 Task: Edit Executive Producer By SAAC in Adrenaline Trailer
Action: Mouse moved to (155, 70)
Screenshot: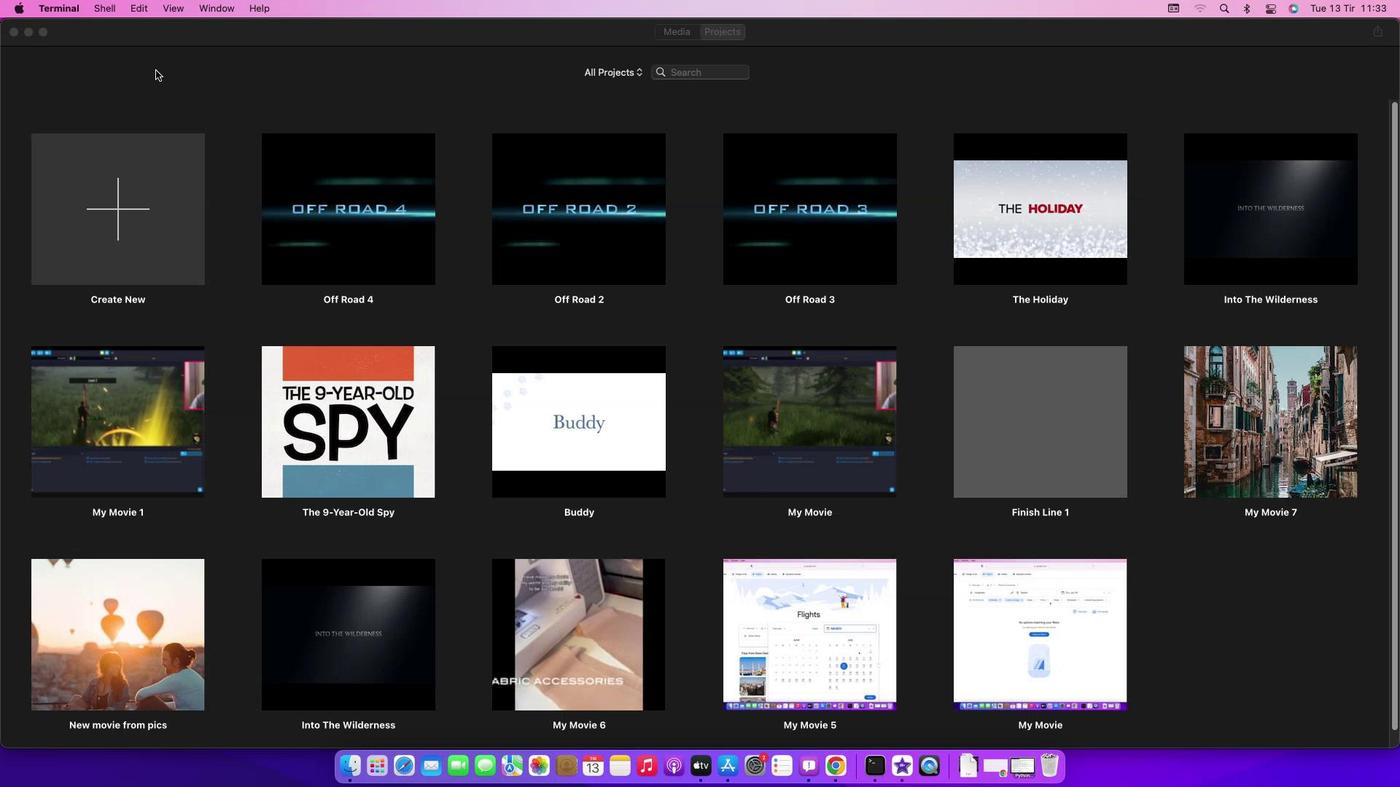 
Action: Mouse pressed left at (155, 70)
Screenshot: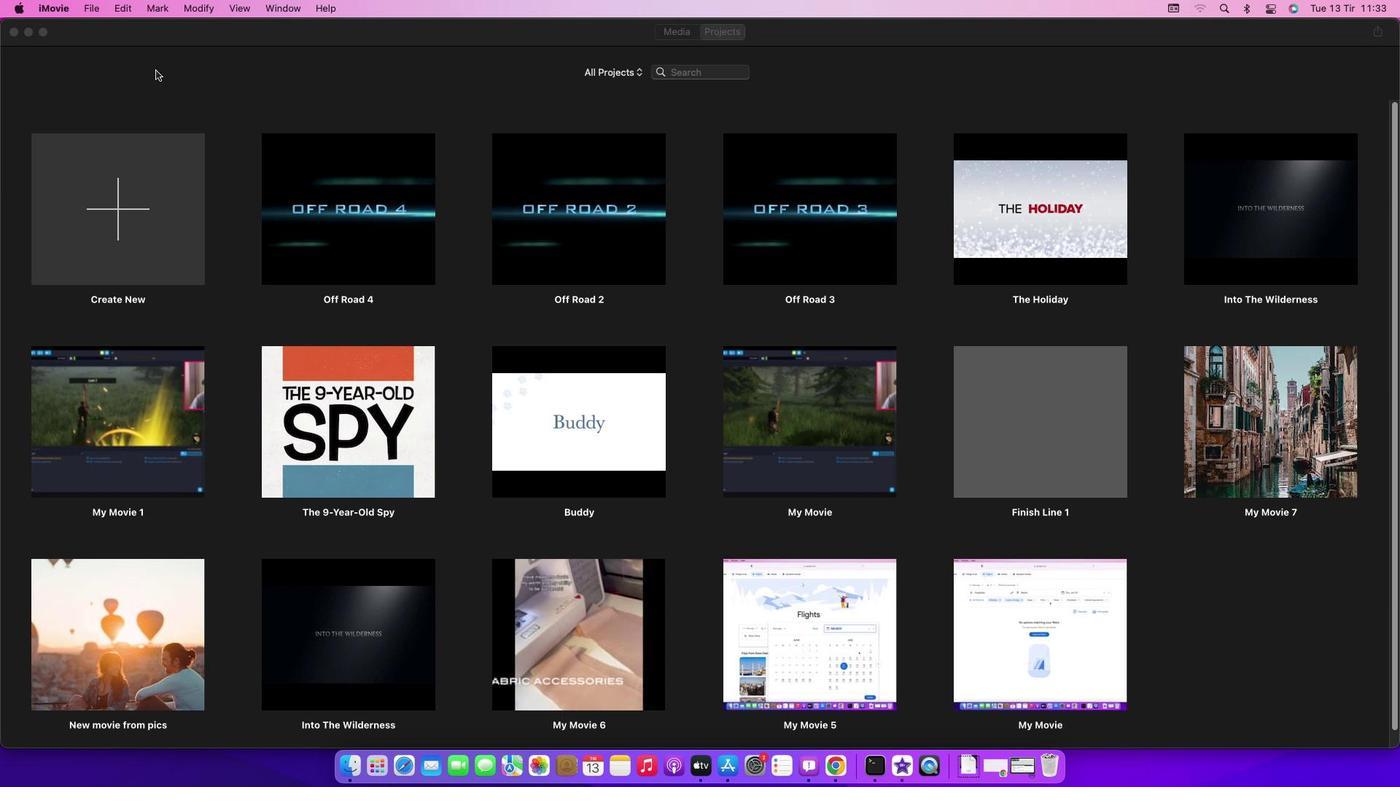 
Action: Mouse moved to (91, 7)
Screenshot: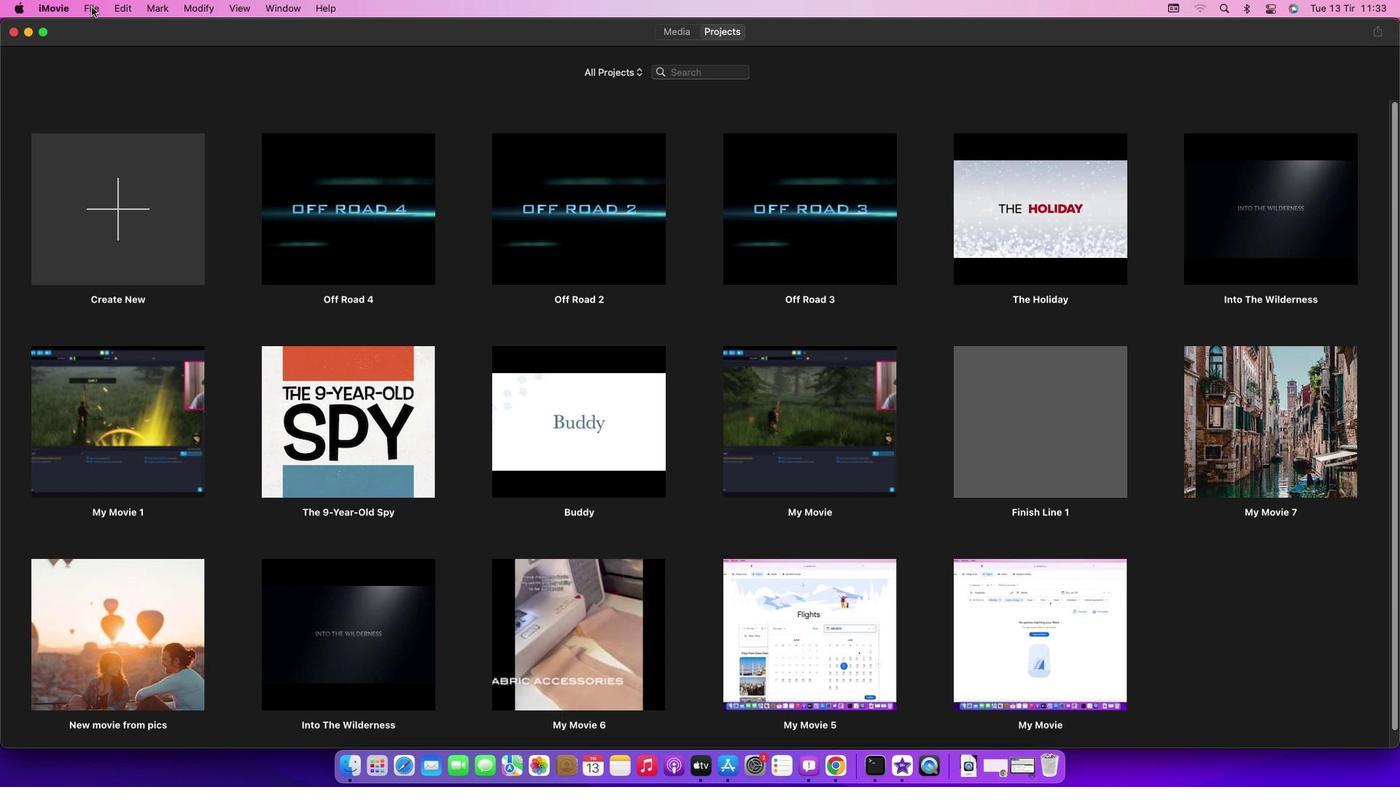 
Action: Mouse pressed left at (91, 7)
Screenshot: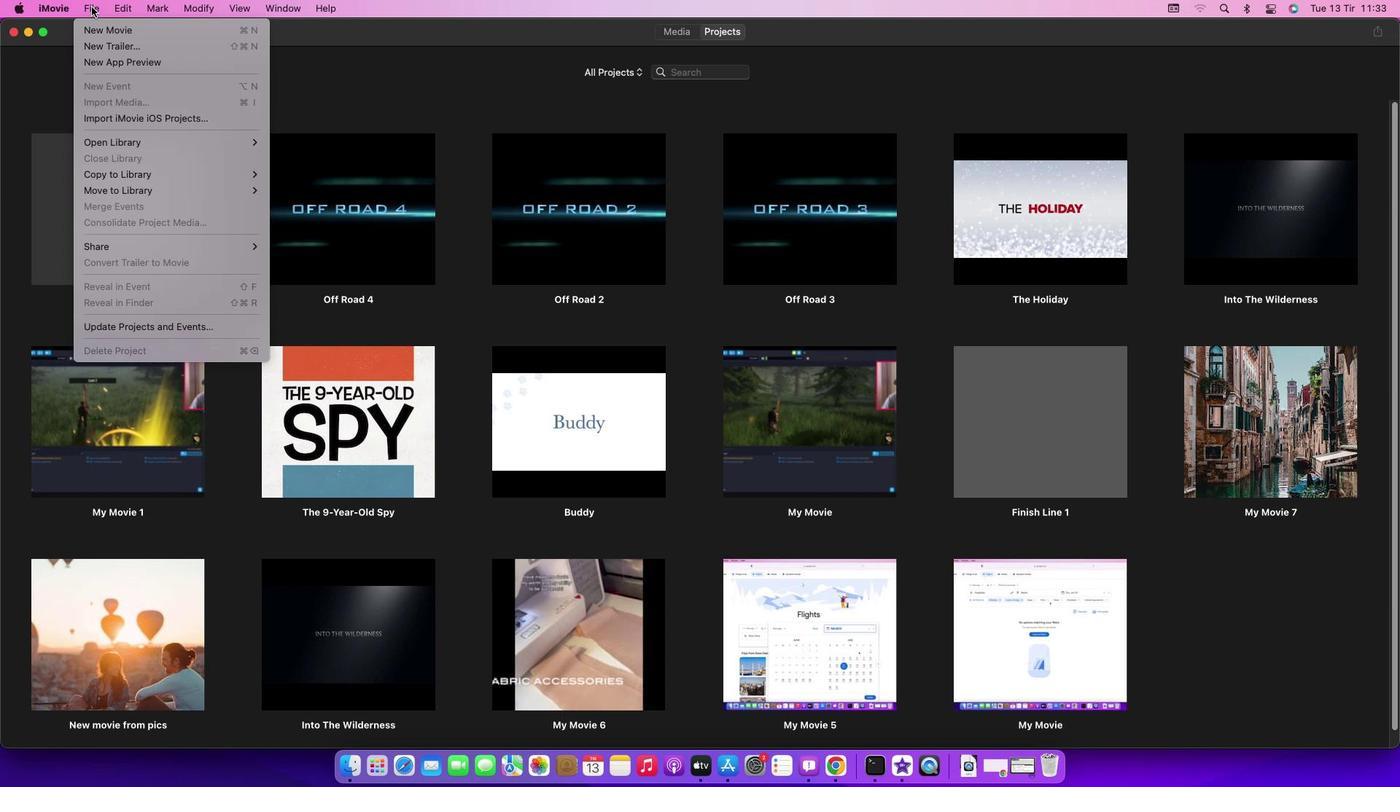 
Action: Mouse moved to (132, 49)
Screenshot: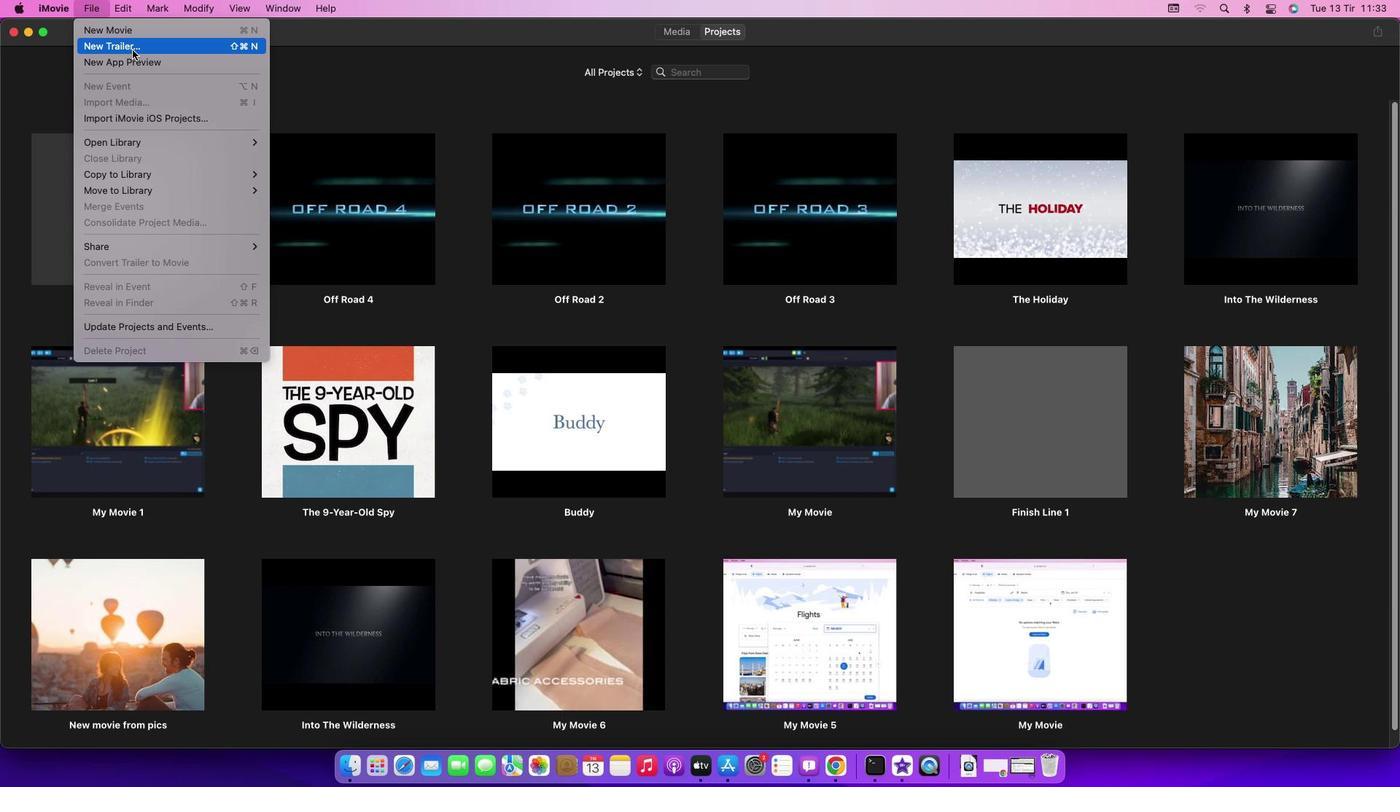 
Action: Mouse pressed left at (132, 49)
Screenshot: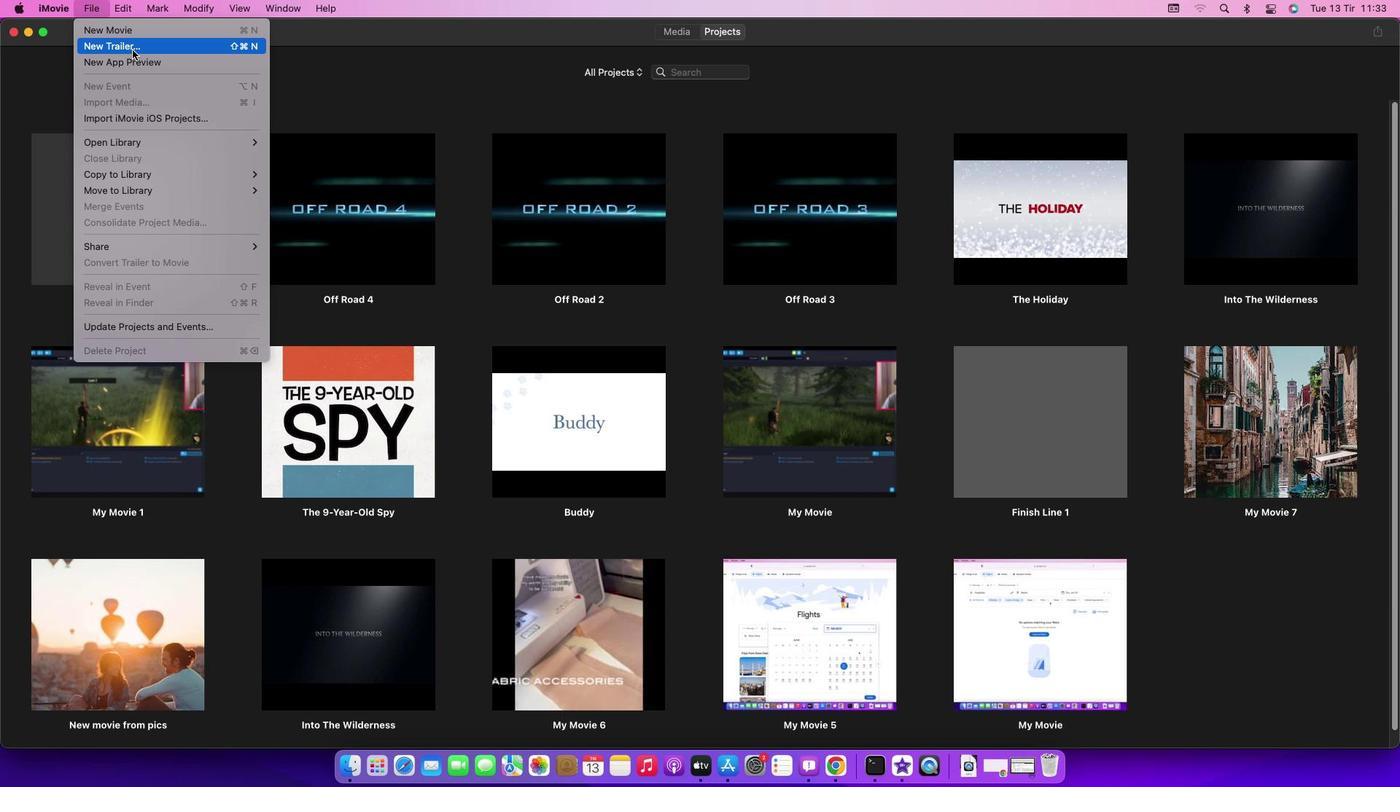 
Action: Mouse moved to (819, 411)
Screenshot: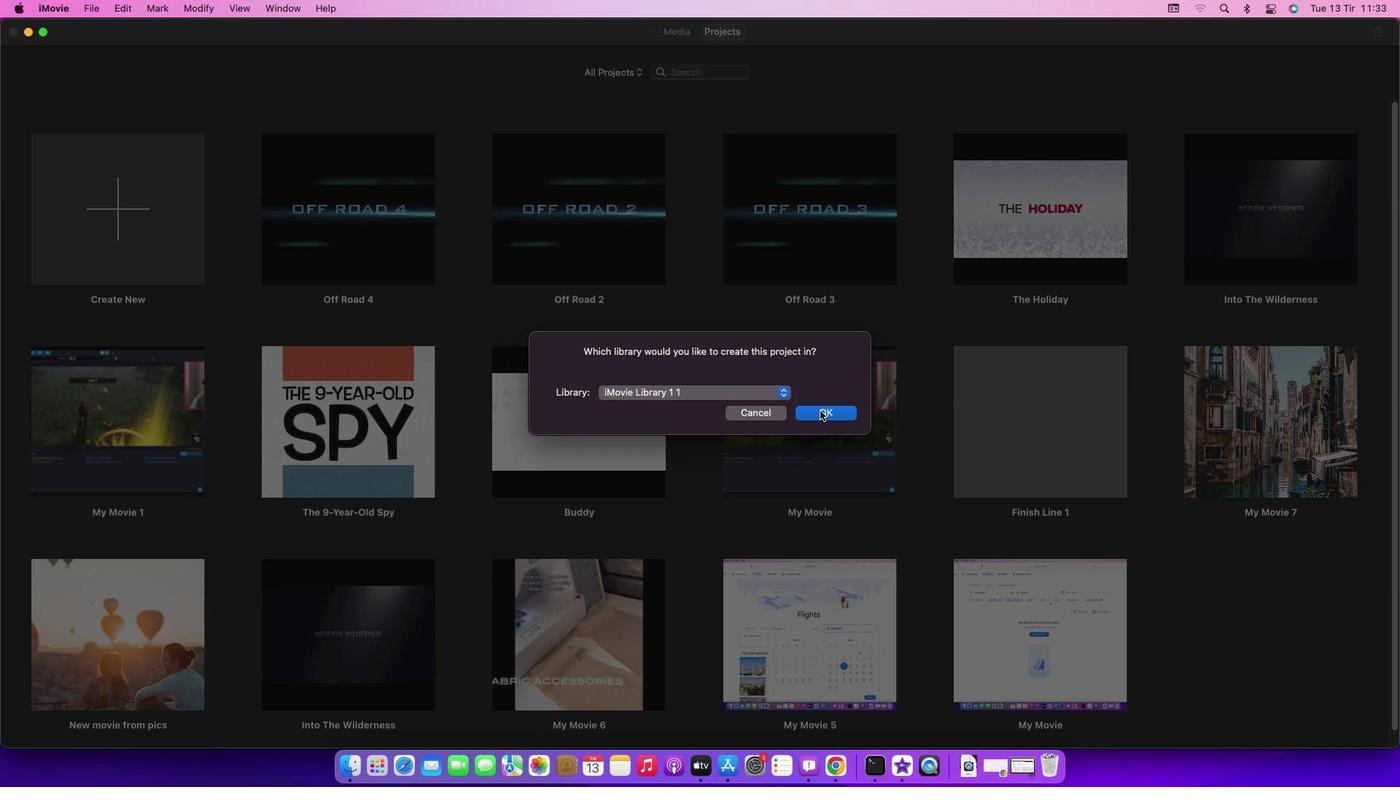 
Action: Mouse pressed left at (819, 411)
Screenshot: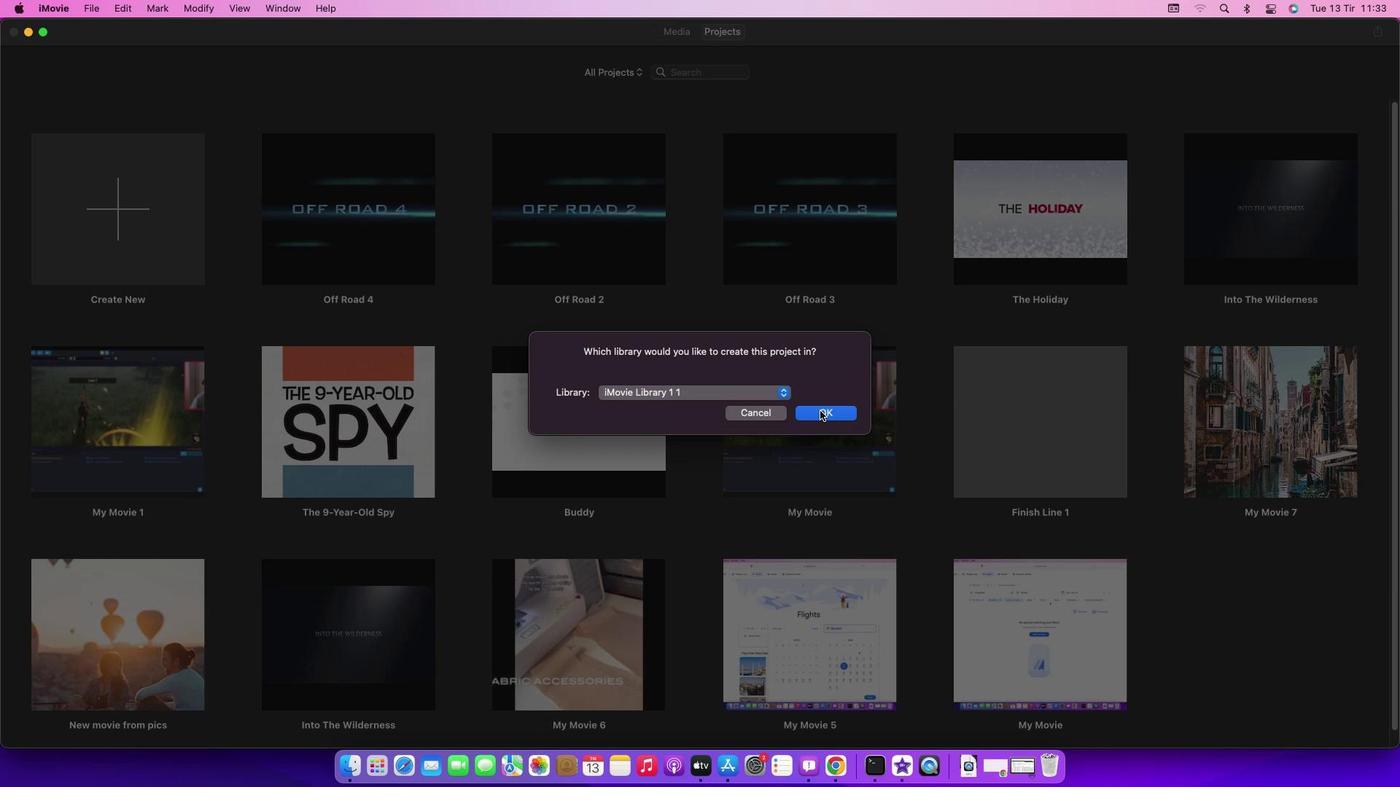 
Action: Mouse moved to (636, 283)
Screenshot: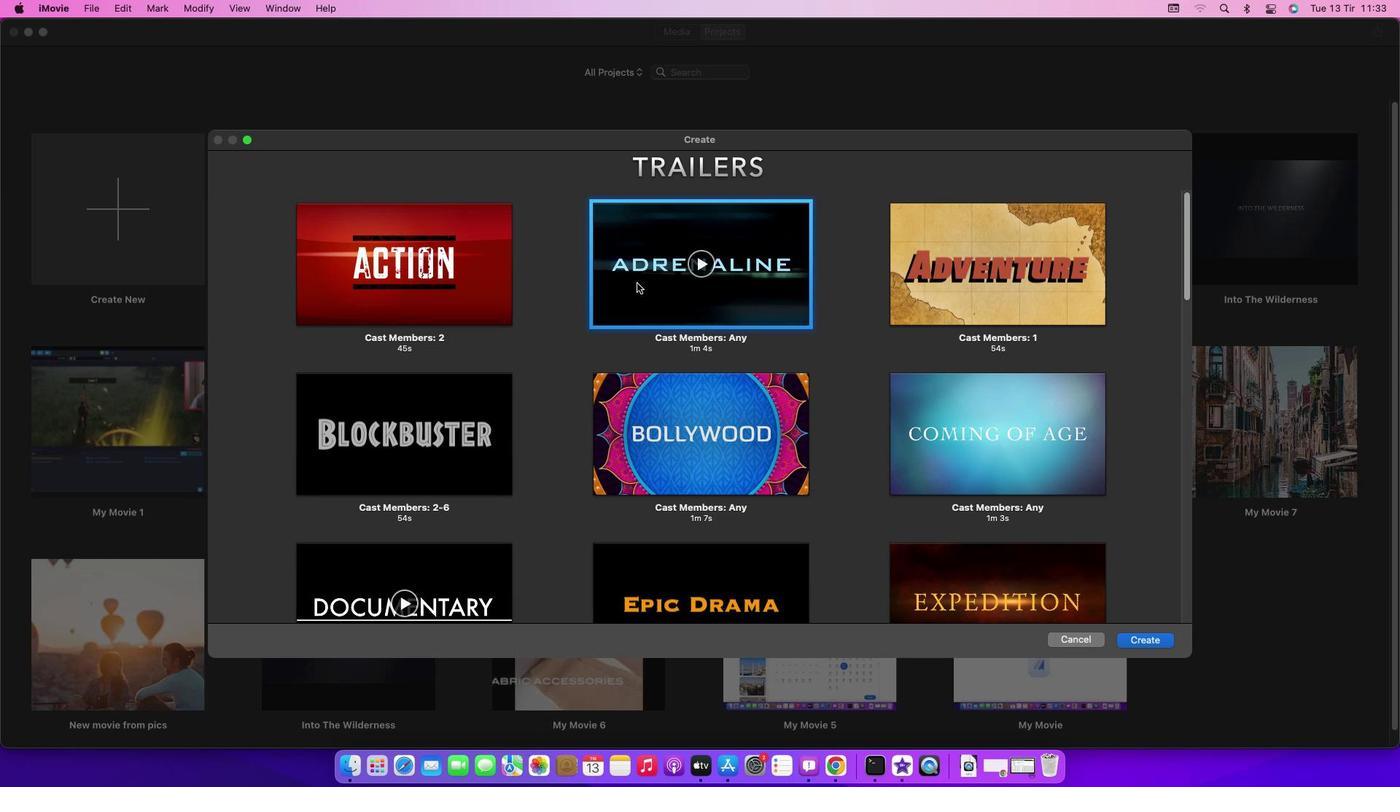 
Action: Mouse pressed left at (636, 283)
Screenshot: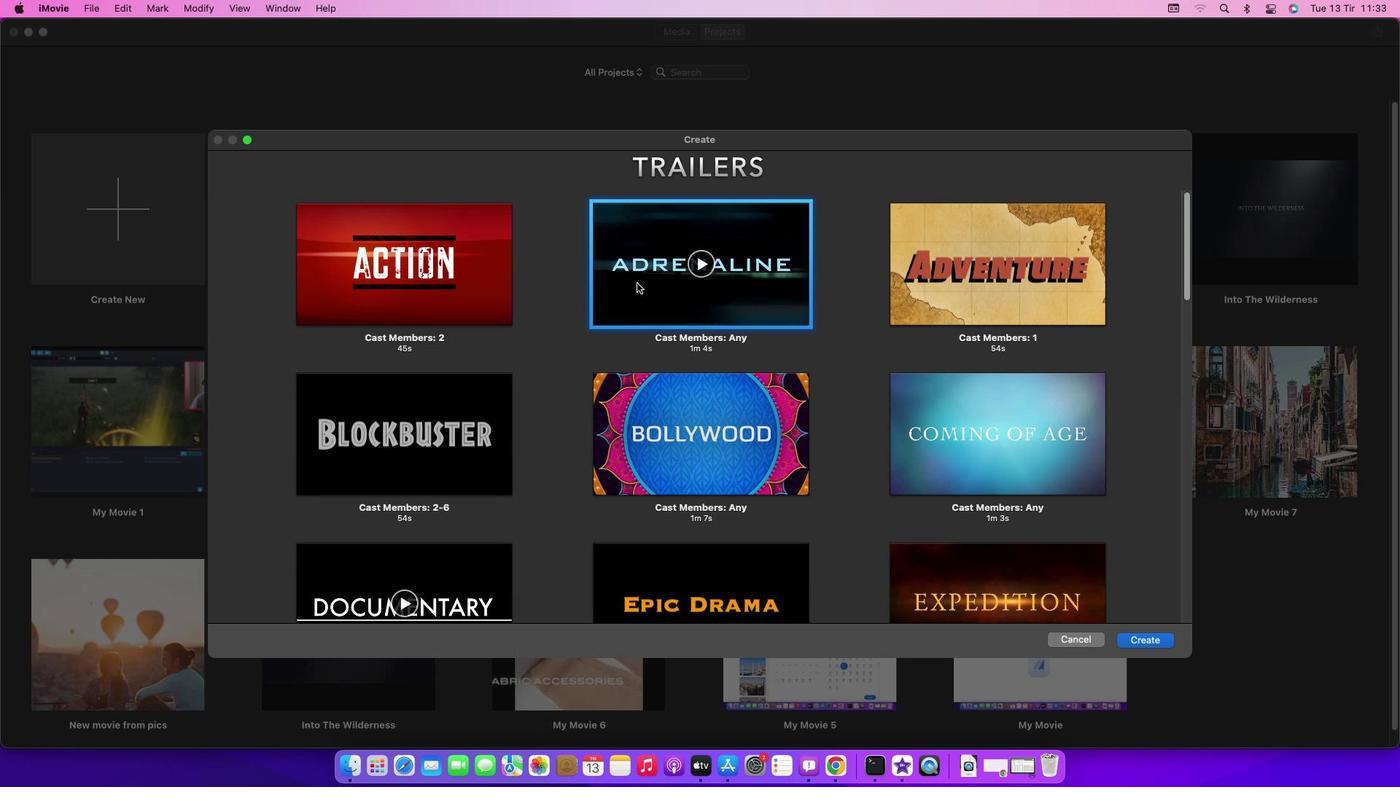 
Action: Mouse moved to (1146, 642)
Screenshot: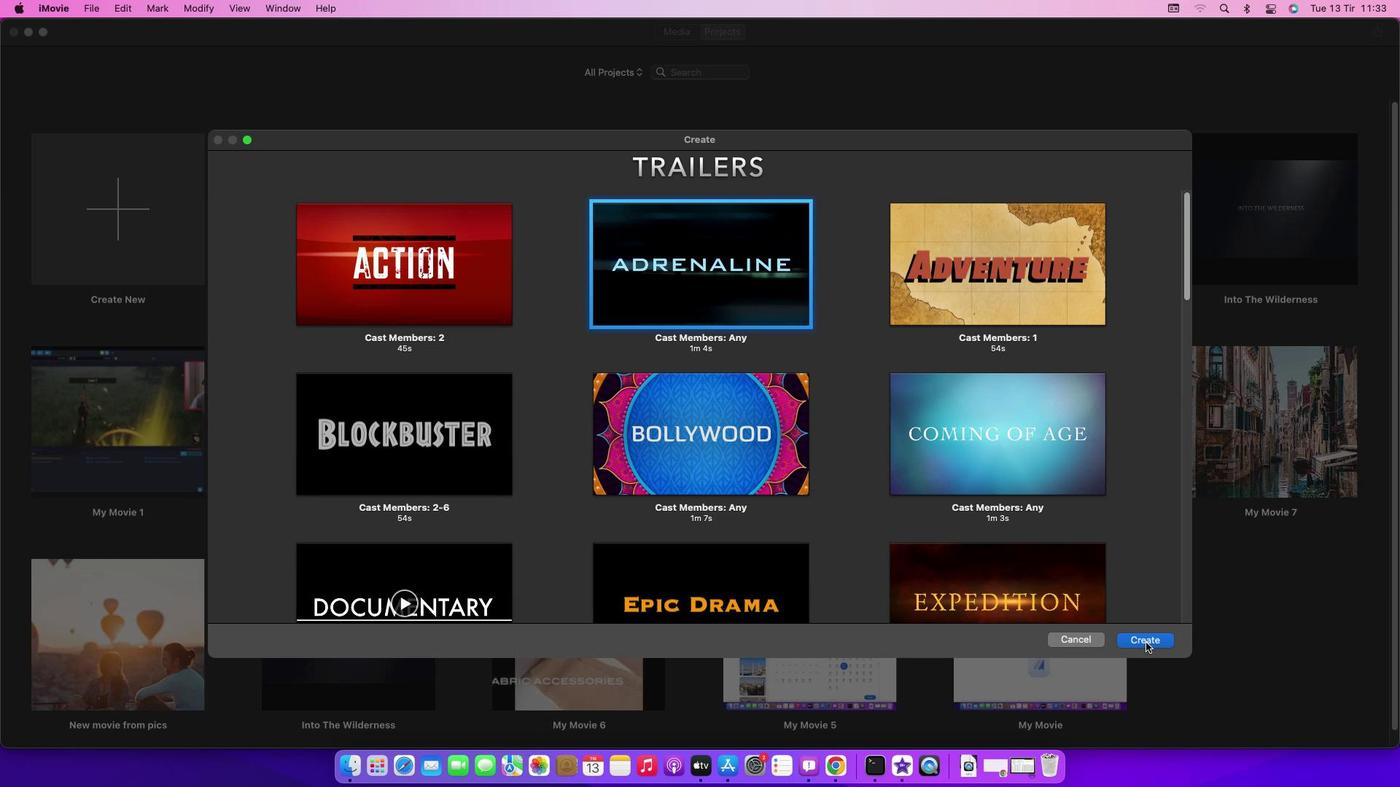 
Action: Mouse pressed left at (1146, 642)
Screenshot: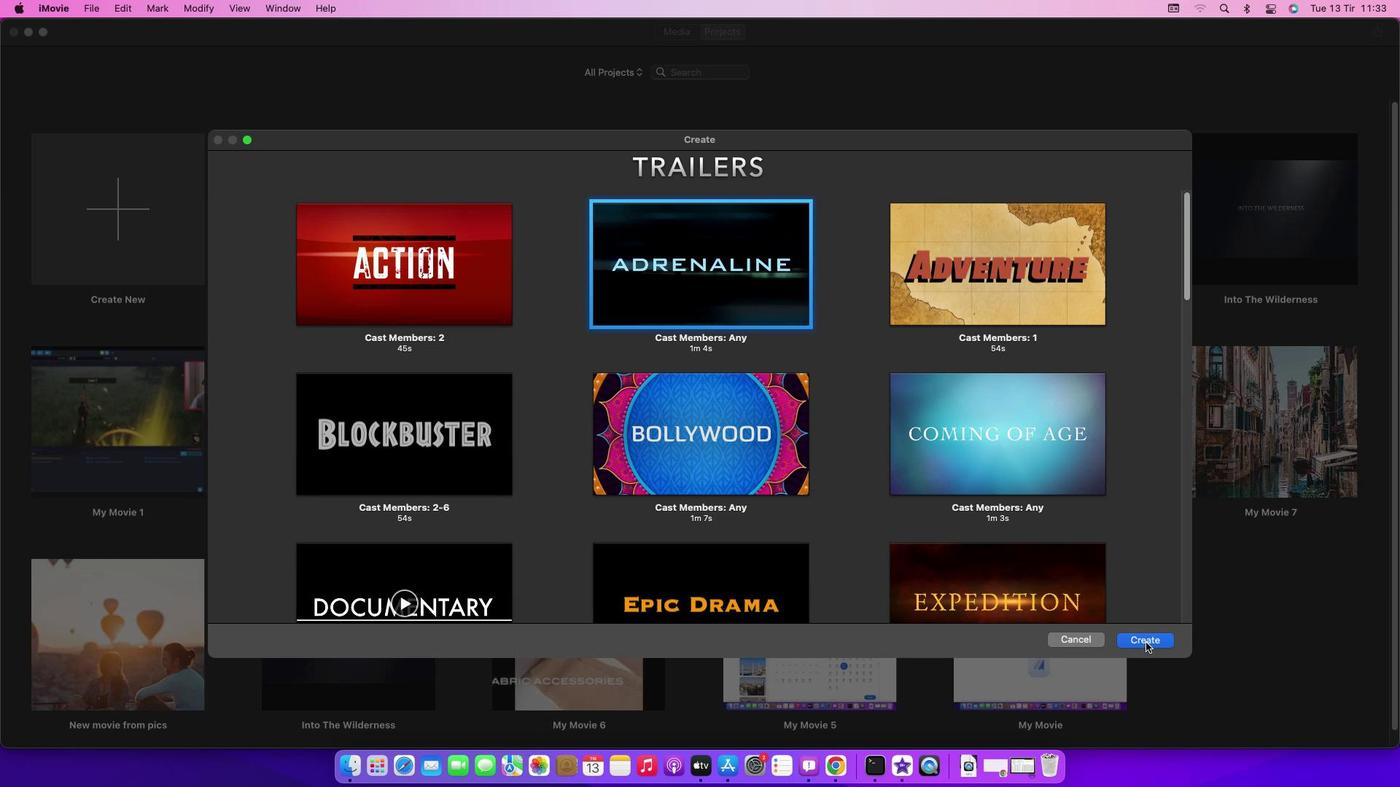
Action: Mouse moved to (364, 666)
Screenshot: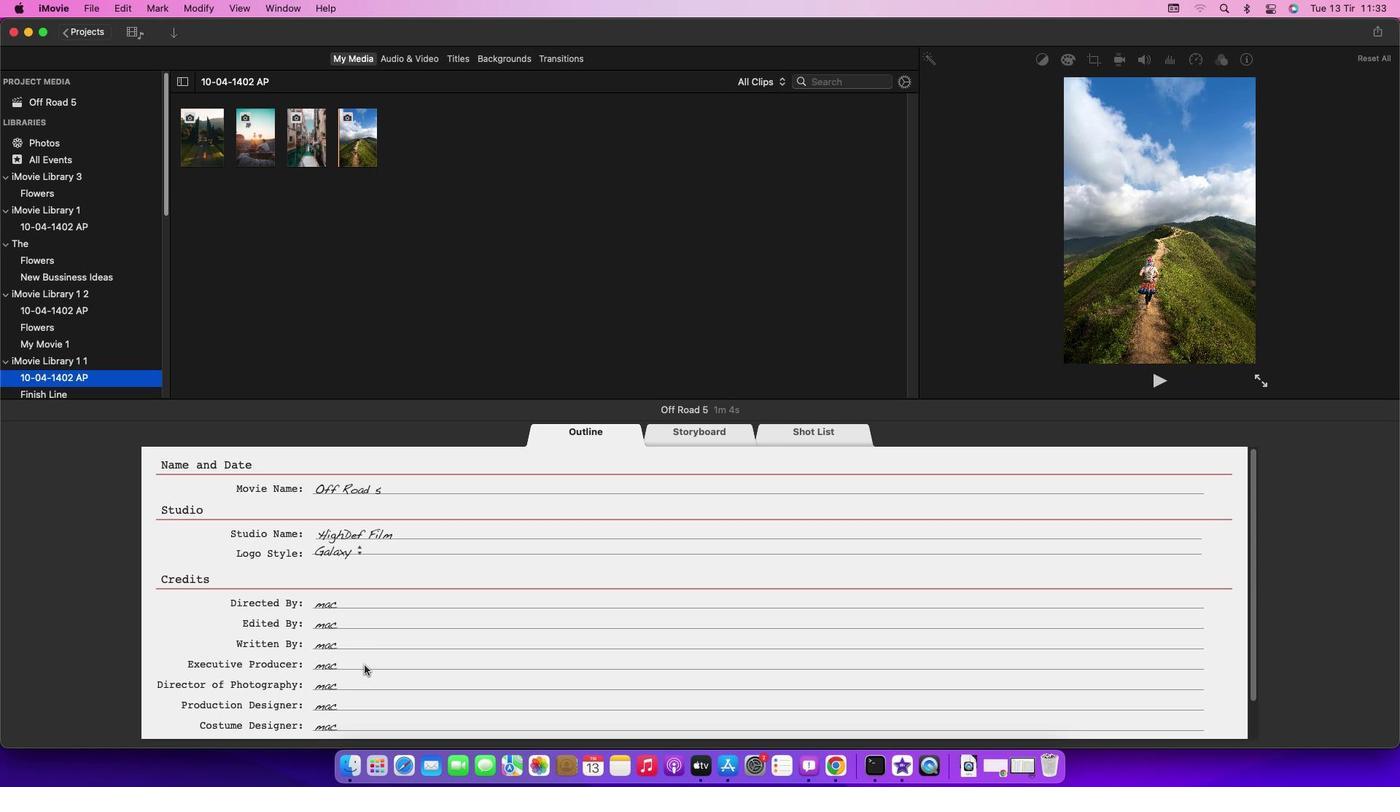 
Action: Mouse pressed left at (364, 666)
Screenshot: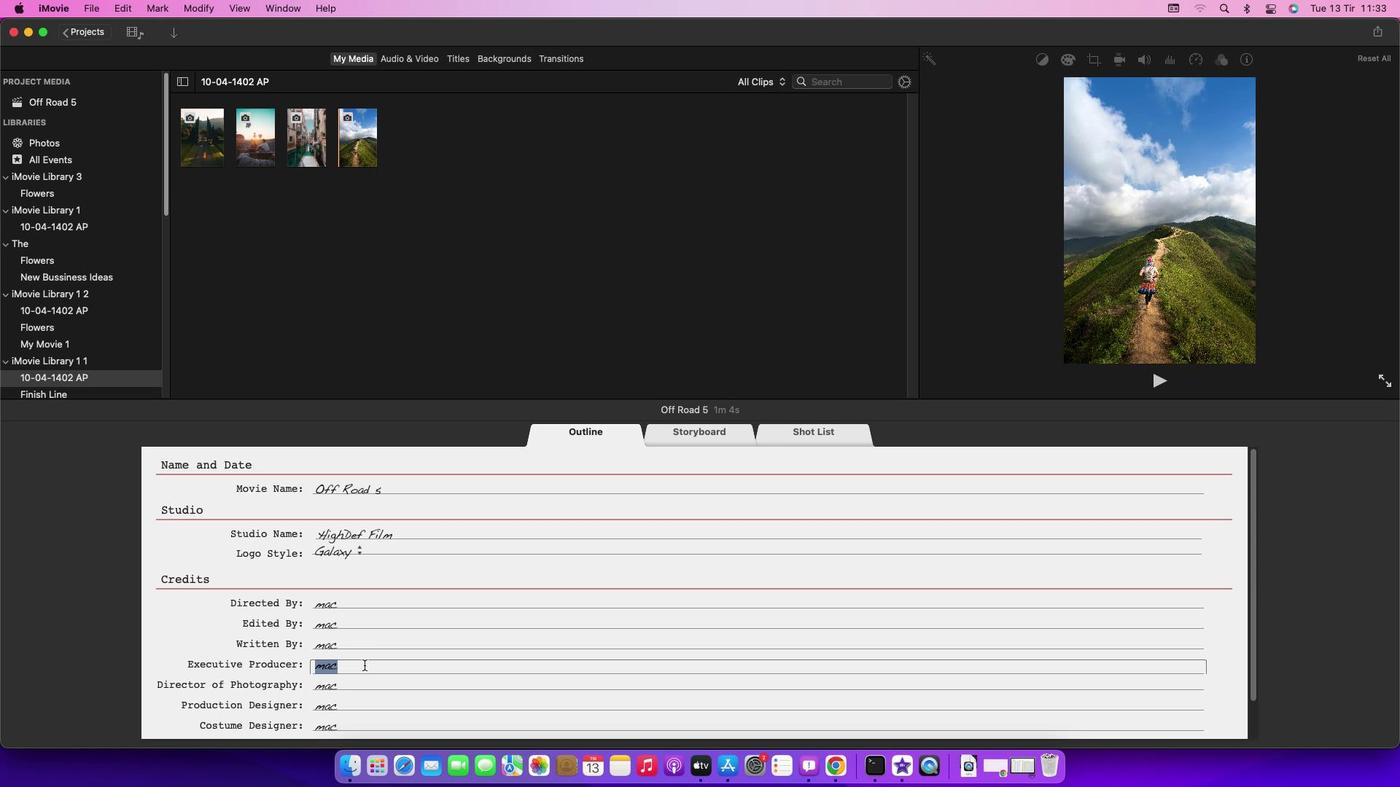 
Action: Key pressed Key.backspace'S''A''A''C'Key.enter
Screenshot: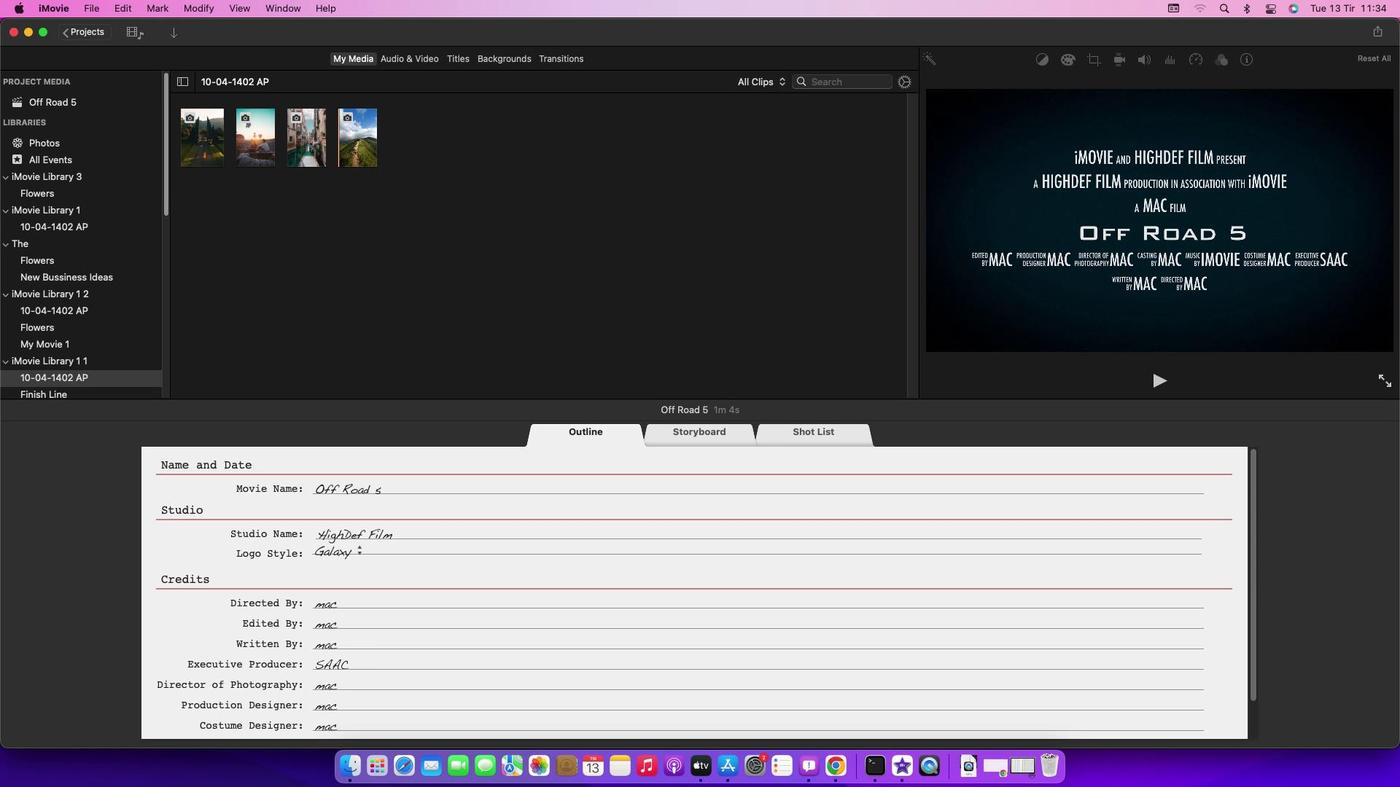 
